 Task: Check the percentage active listings of granite counters in the last 1 year.
Action: Mouse moved to (829, 189)
Screenshot: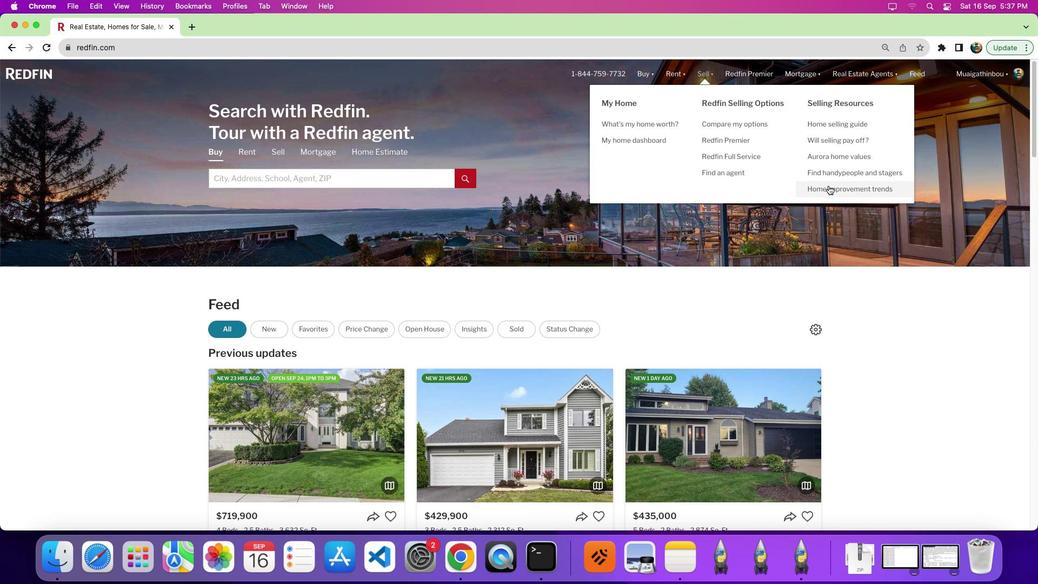 
Action: Mouse pressed left at (829, 189)
Screenshot: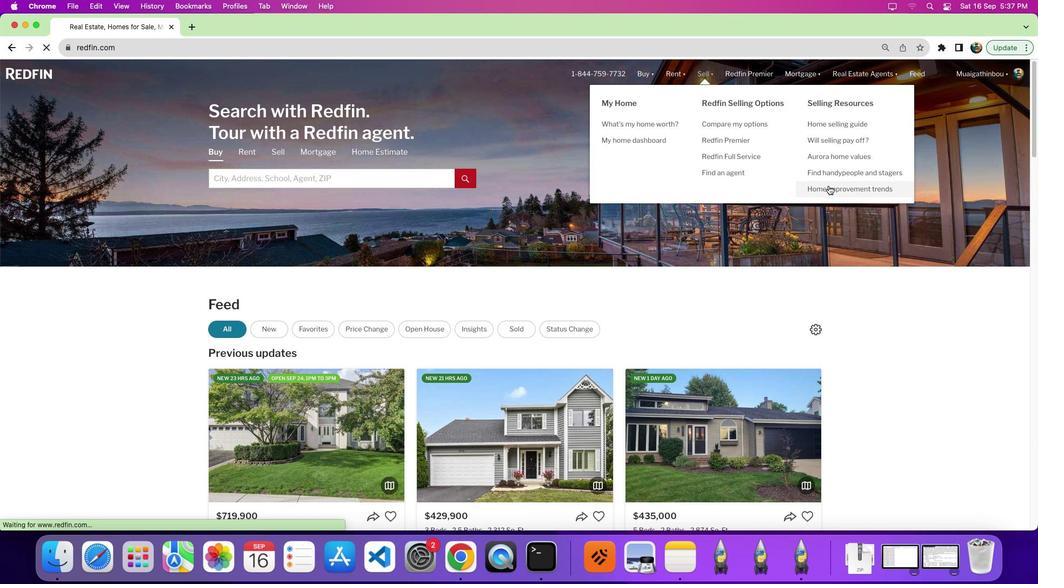 
Action: Mouse pressed left at (829, 189)
Screenshot: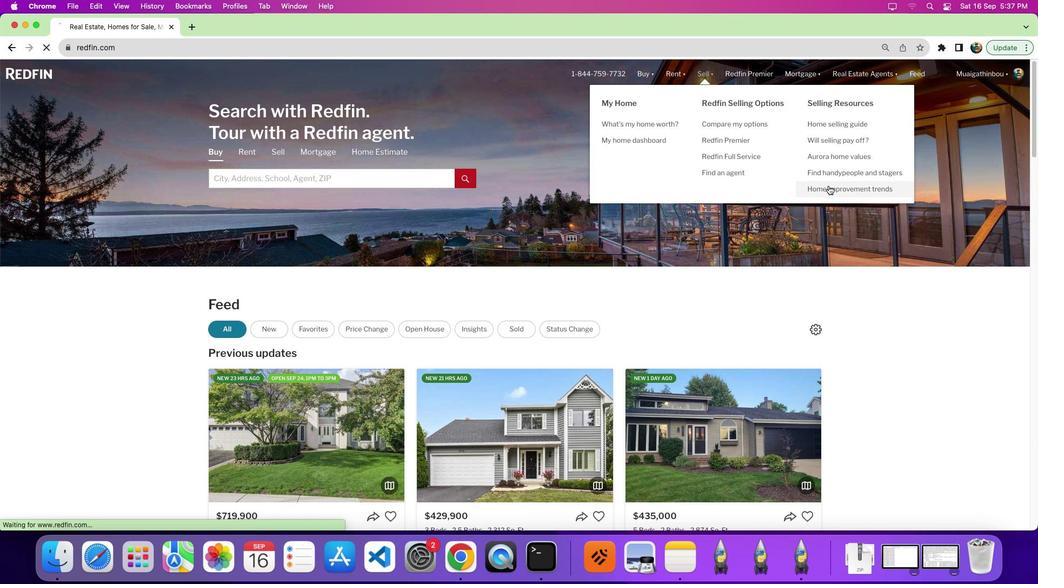 
Action: Mouse moved to (334, 199)
Screenshot: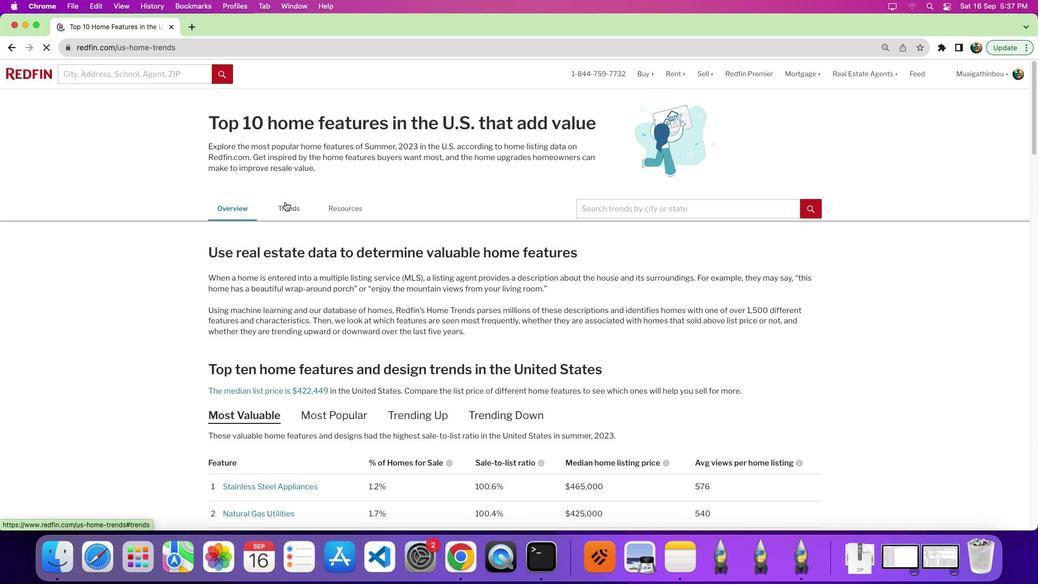 
Action: Mouse pressed left at (334, 199)
Screenshot: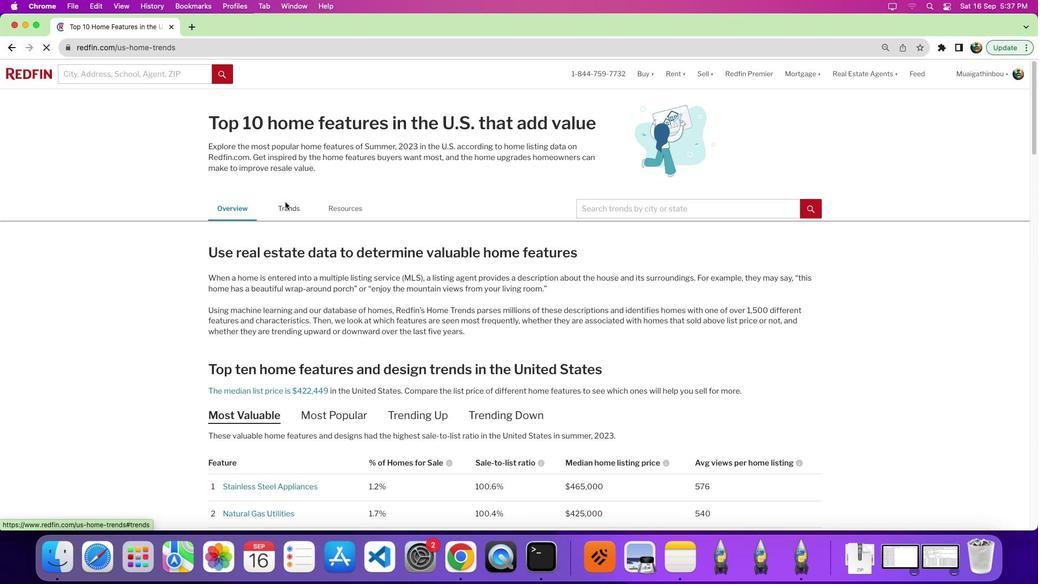 
Action: Mouse moved to (507, 219)
Screenshot: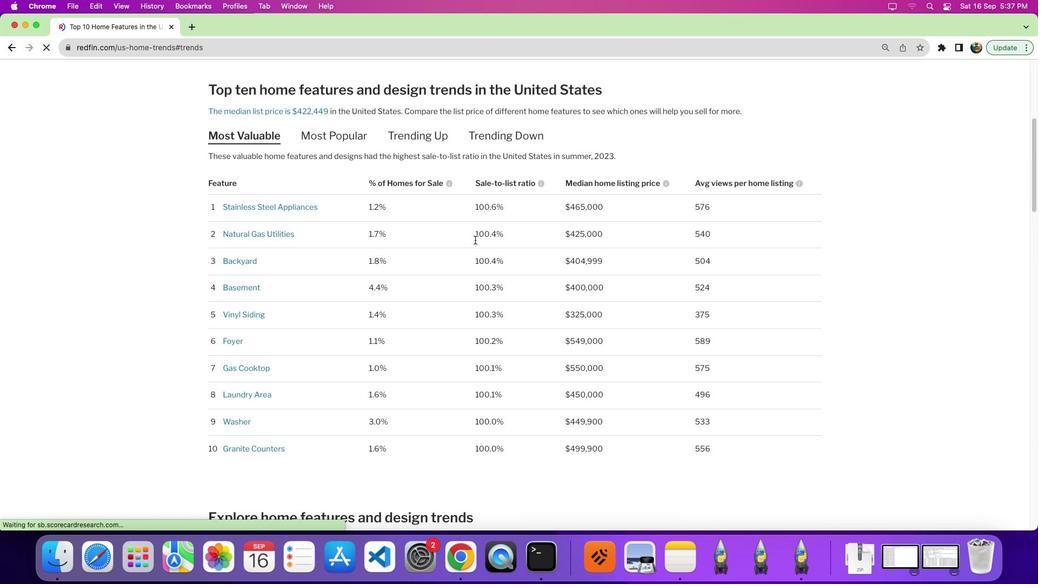 
Action: Mouse scrolled (507, 219) with delta (74, 87)
Screenshot: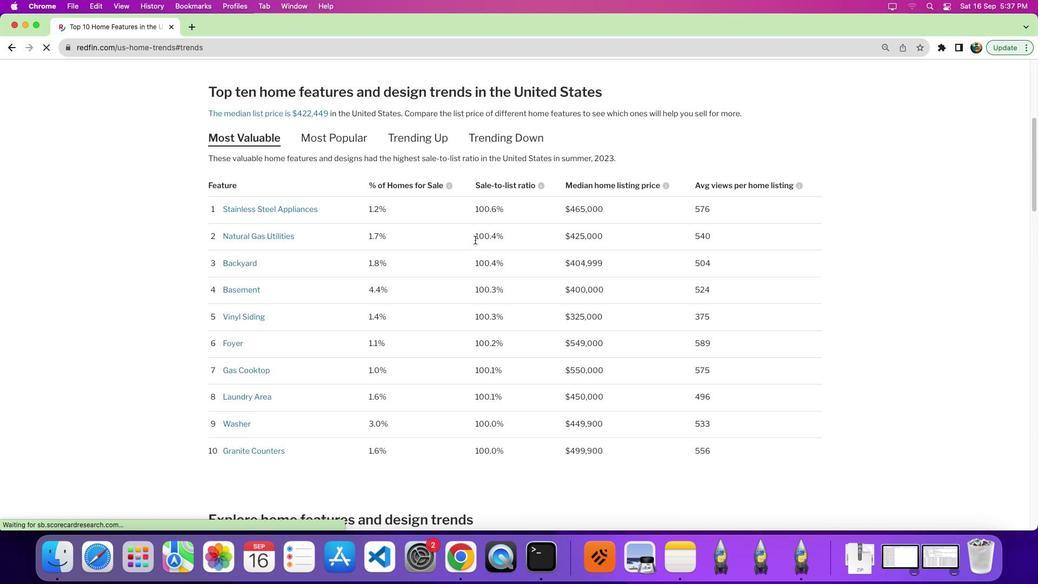 
Action: Mouse scrolled (507, 219) with delta (74, 87)
Screenshot: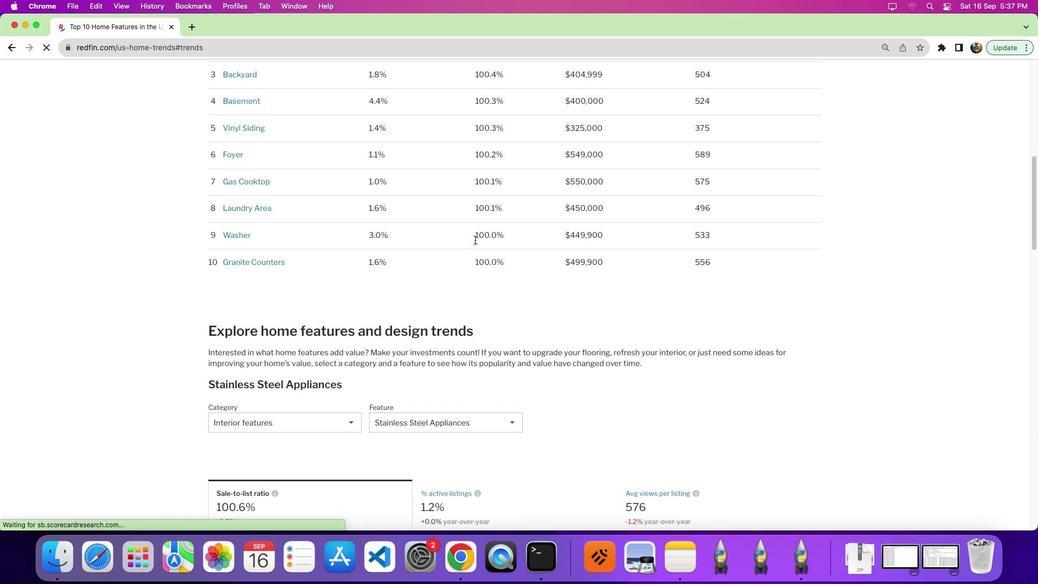 
Action: Mouse scrolled (507, 219) with delta (74, 85)
Screenshot: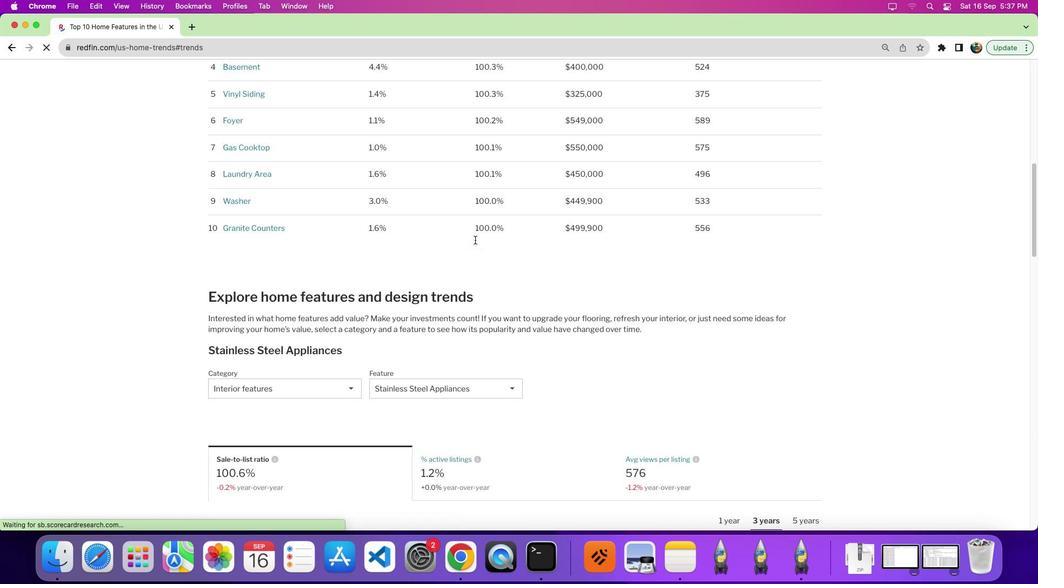 
Action: Mouse moved to (507, 219)
Screenshot: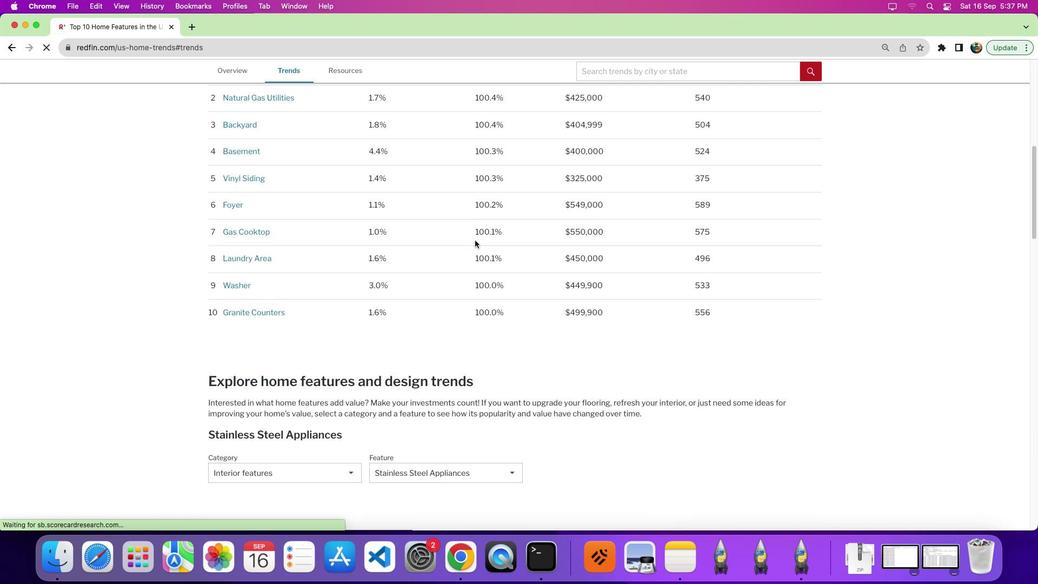 
Action: Mouse scrolled (507, 219) with delta (74, 87)
Screenshot: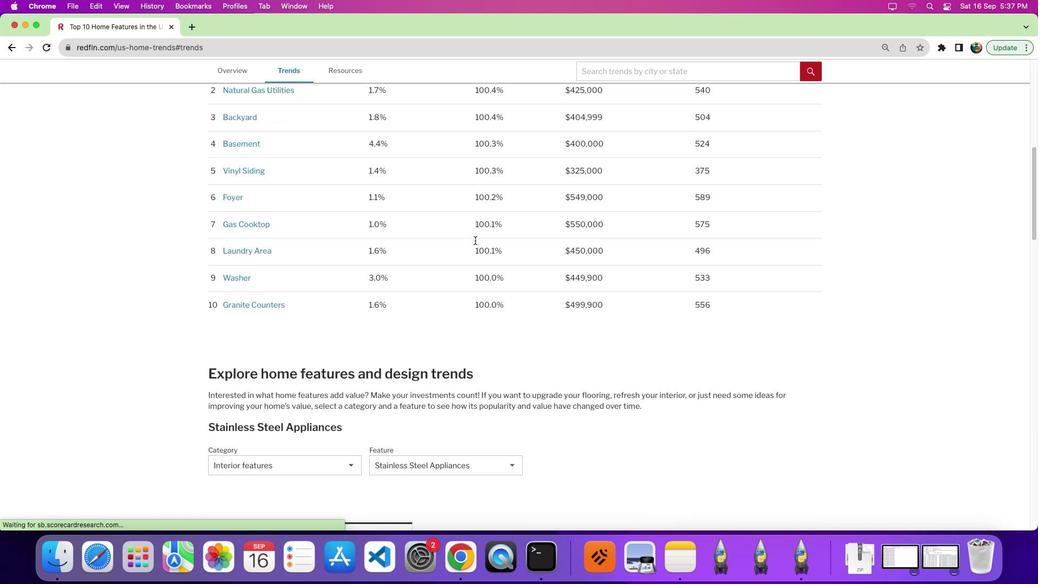 
Action: Mouse scrolled (507, 219) with delta (74, 87)
Screenshot: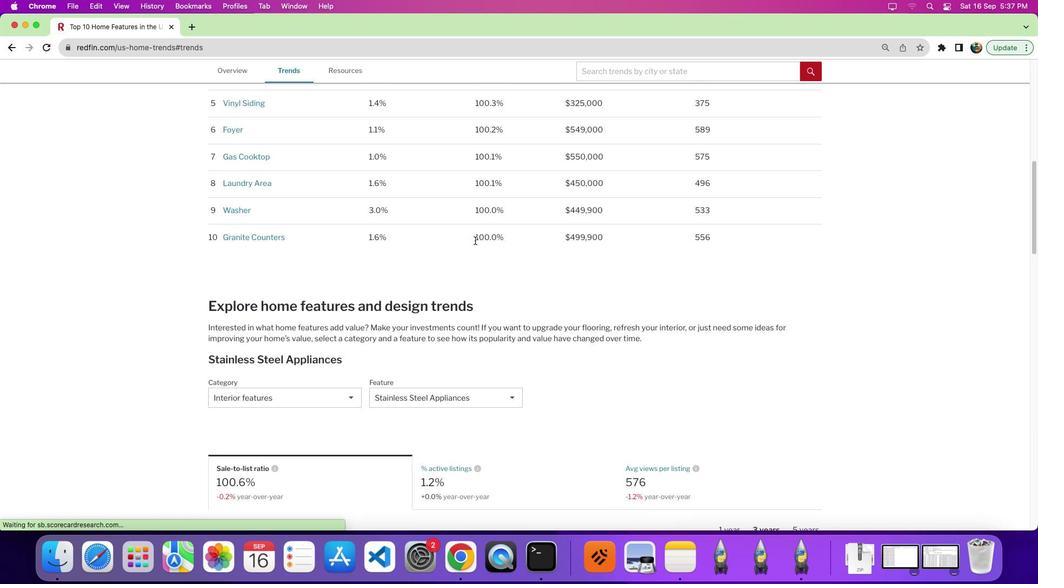 
Action: Mouse scrolled (507, 219) with delta (74, 86)
Screenshot: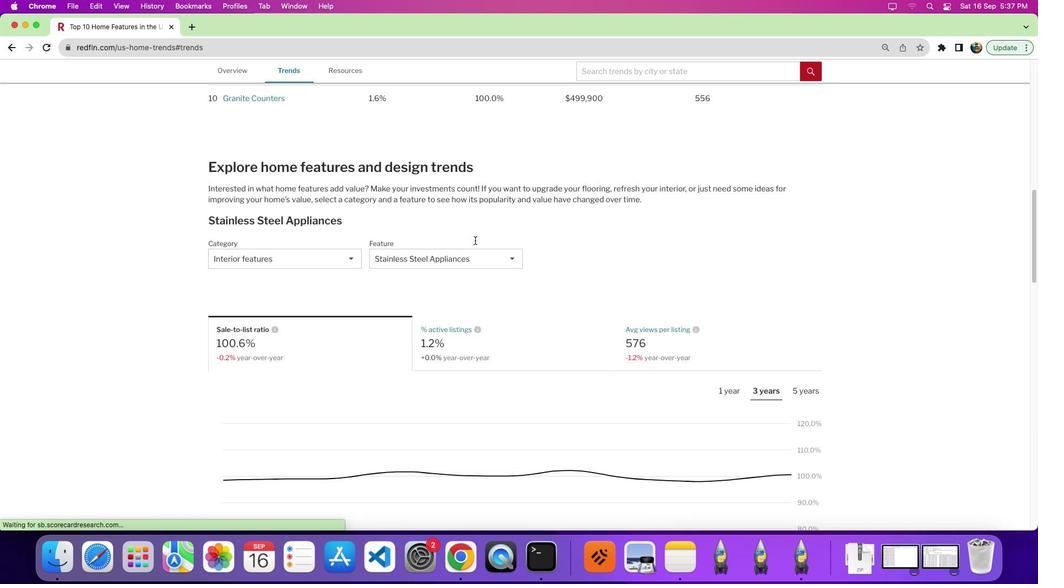 
Action: Mouse scrolled (507, 219) with delta (74, 85)
Screenshot: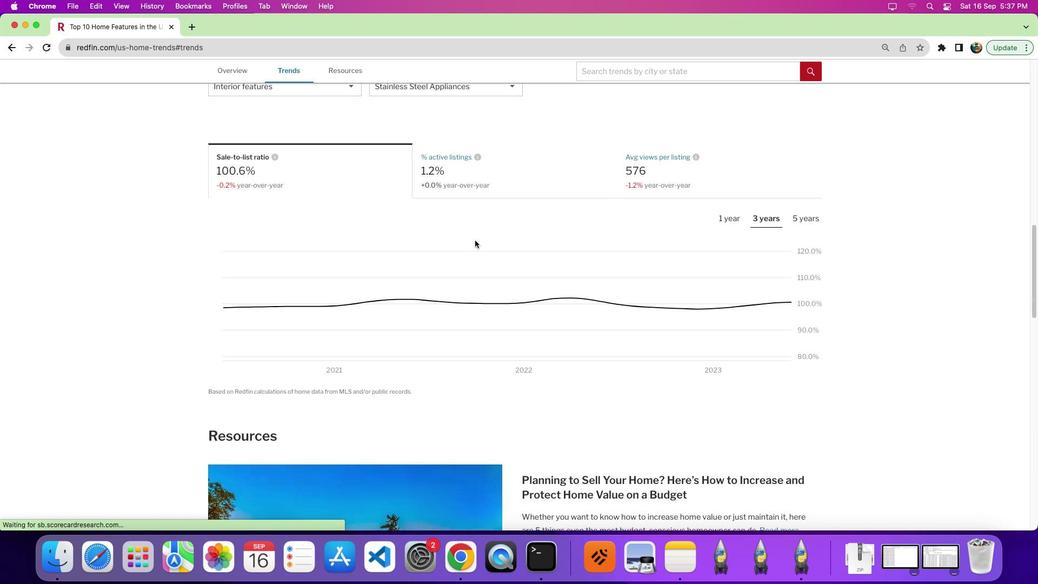 
Action: Mouse moved to (498, 192)
Screenshot: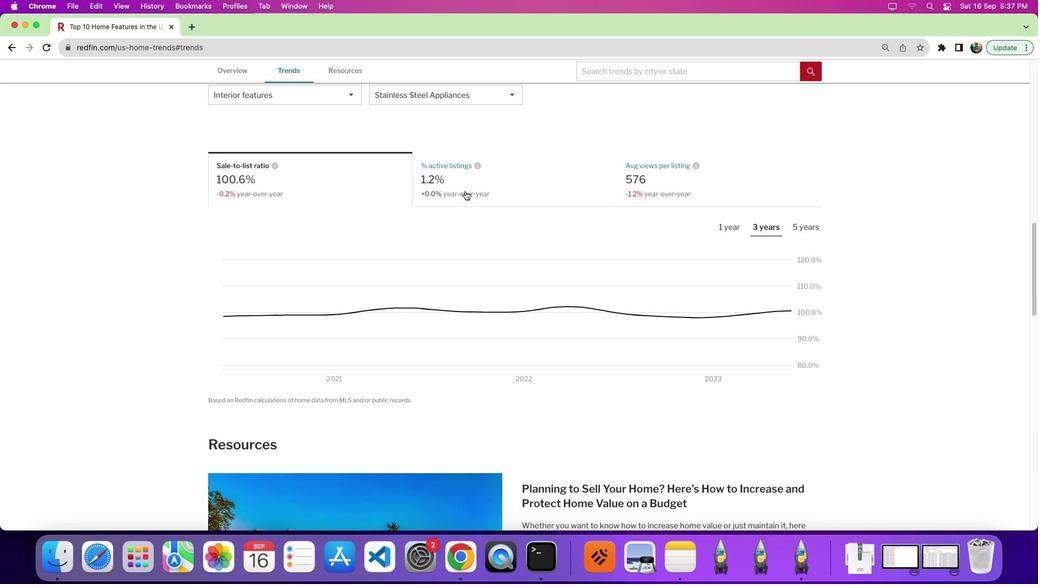 
Action: Mouse scrolled (498, 192) with delta (74, 88)
Screenshot: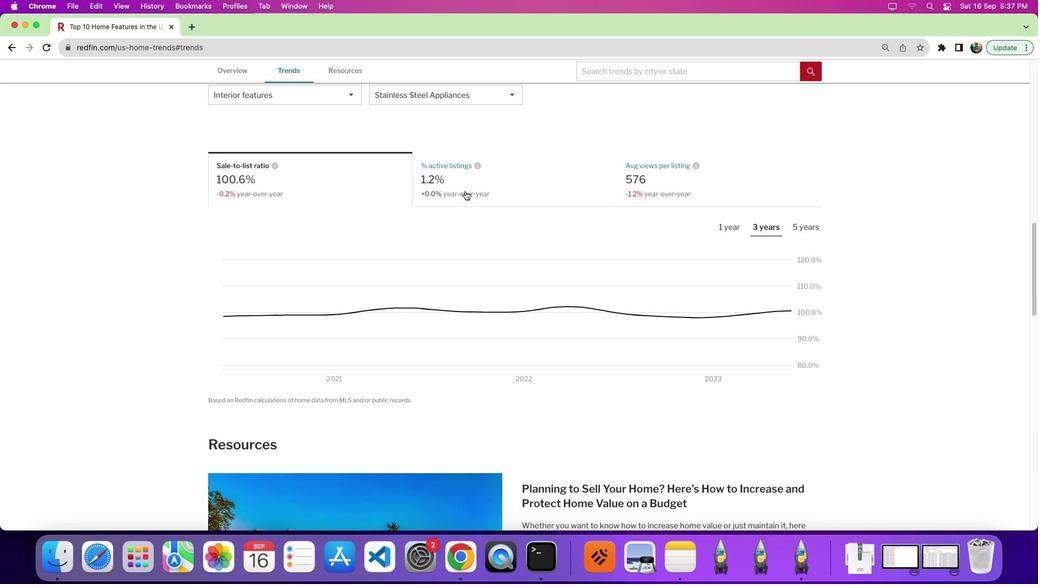 
Action: Mouse moved to (498, 192)
Screenshot: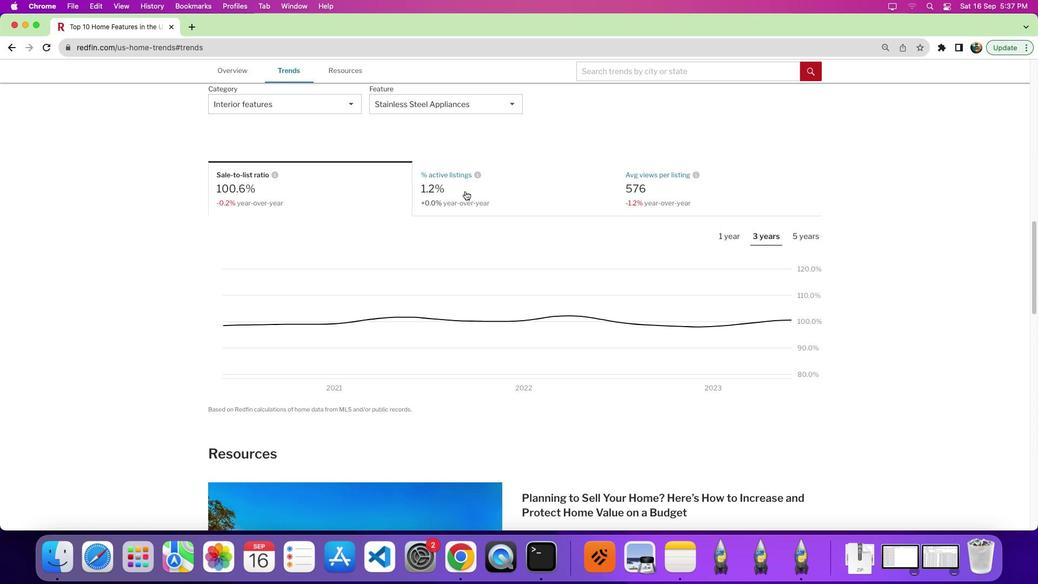 
Action: Mouse scrolled (498, 192) with delta (74, 88)
Screenshot: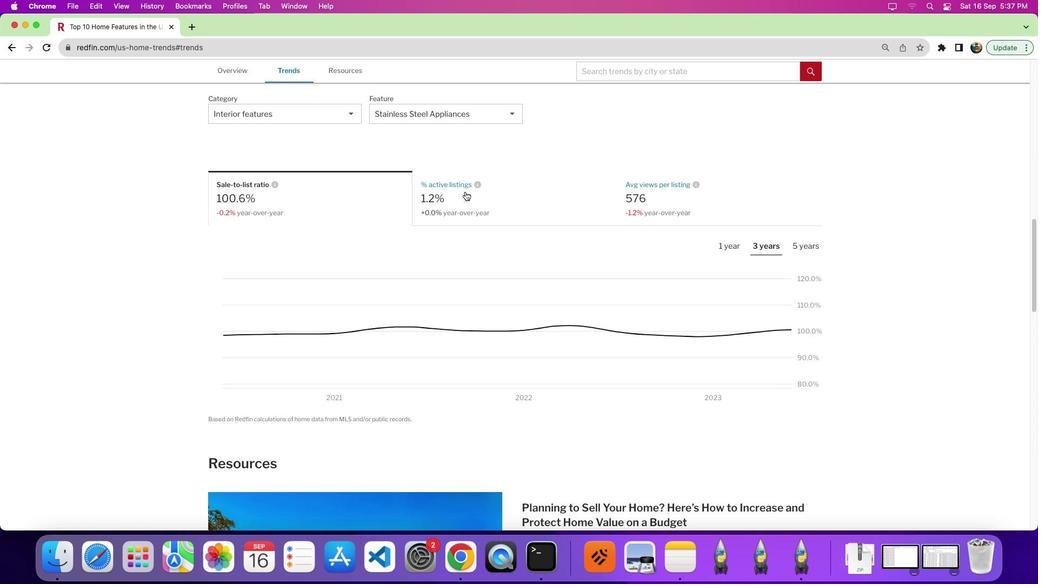
Action: Mouse moved to (492, 155)
Screenshot: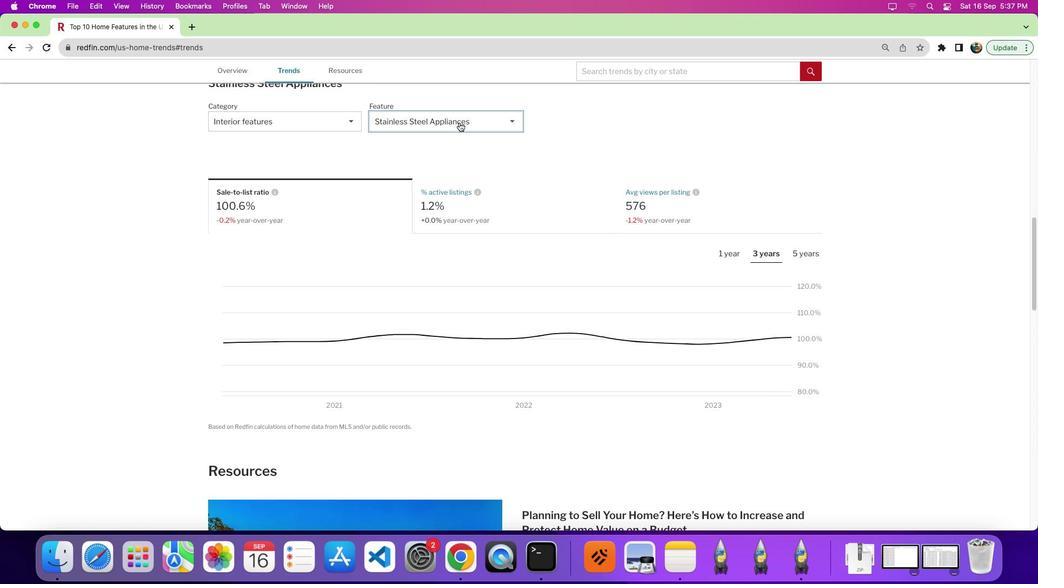 
Action: Mouse pressed left at (492, 155)
Screenshot: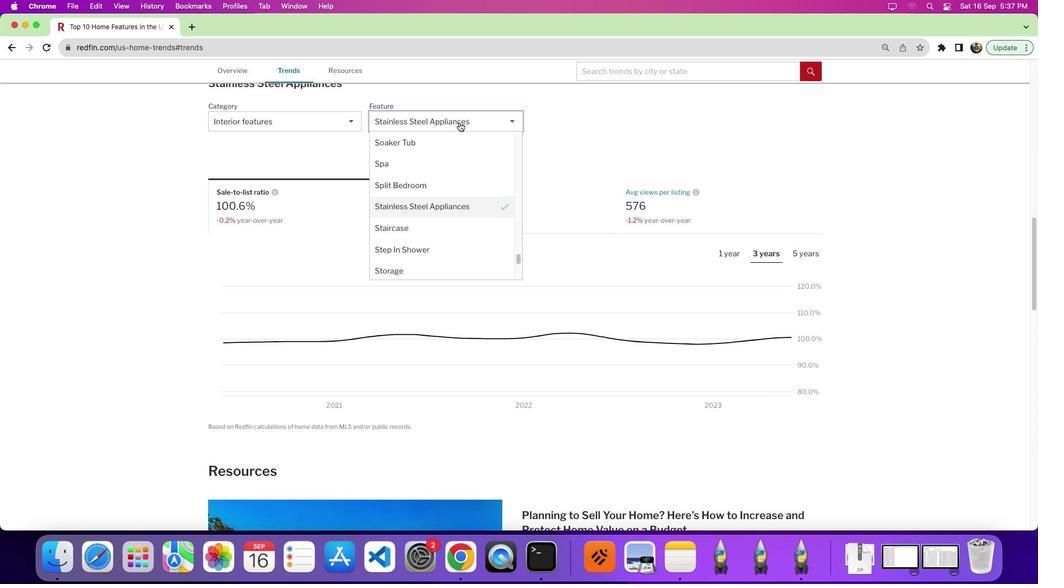 
Action: Mouse moved to (543, 210)
Screenshot: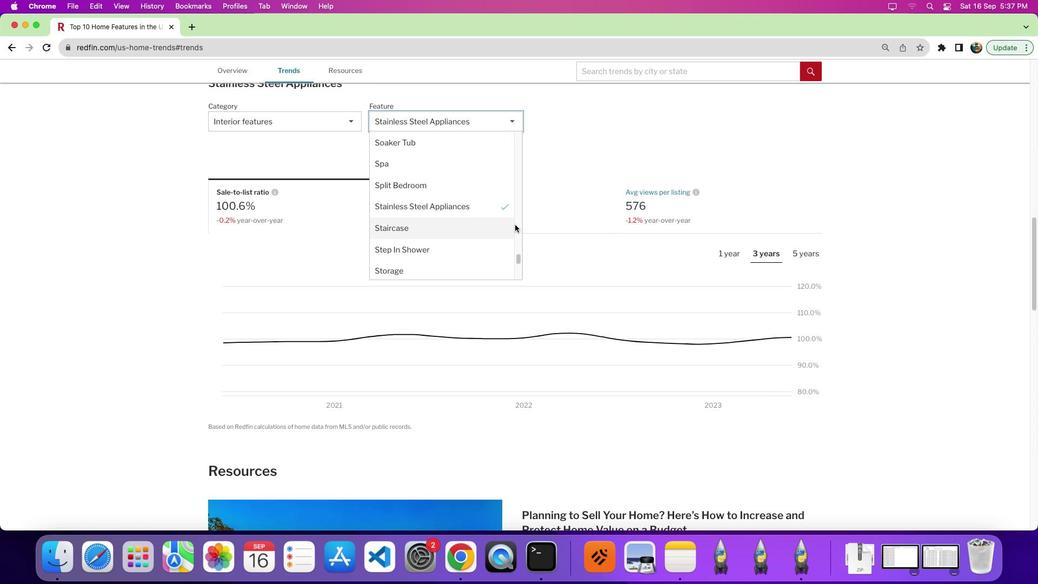 
Action: Mouse pressed left at (543, 210)
Screenshot: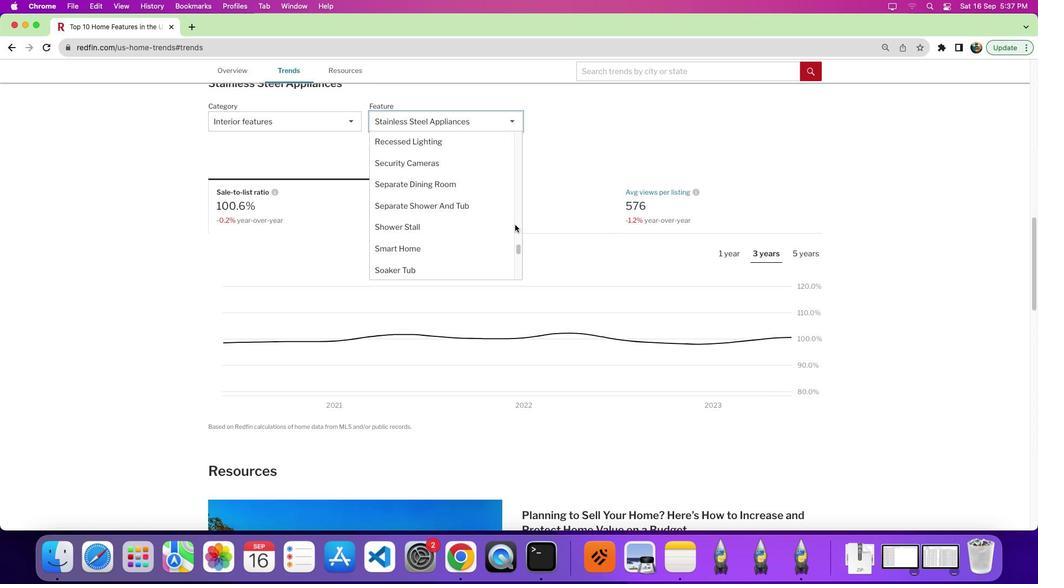 
Action: Mouse moved to (476, 211)
Screenshot: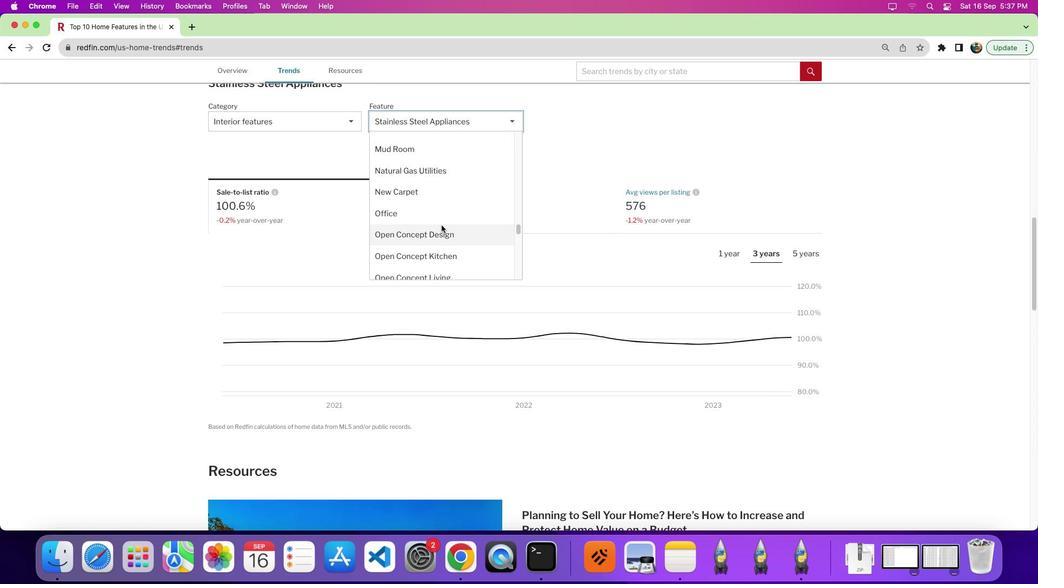 
Action: Mouse scrolled (476, 211) with delta (74, 88)
Screenshot: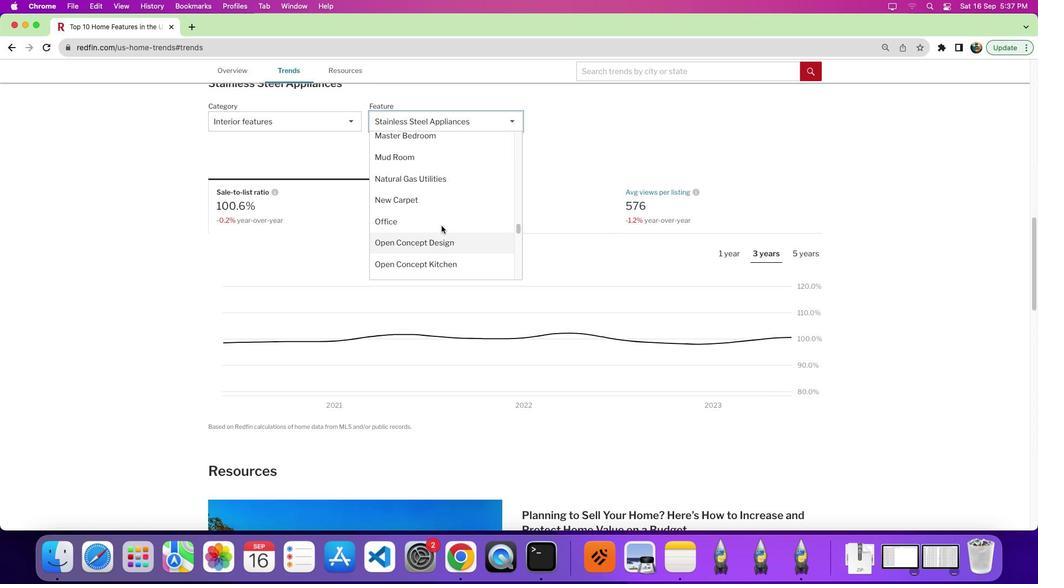 
Action: Mouse scrolled (476, 211) with delta (74, 88)
Screenshot: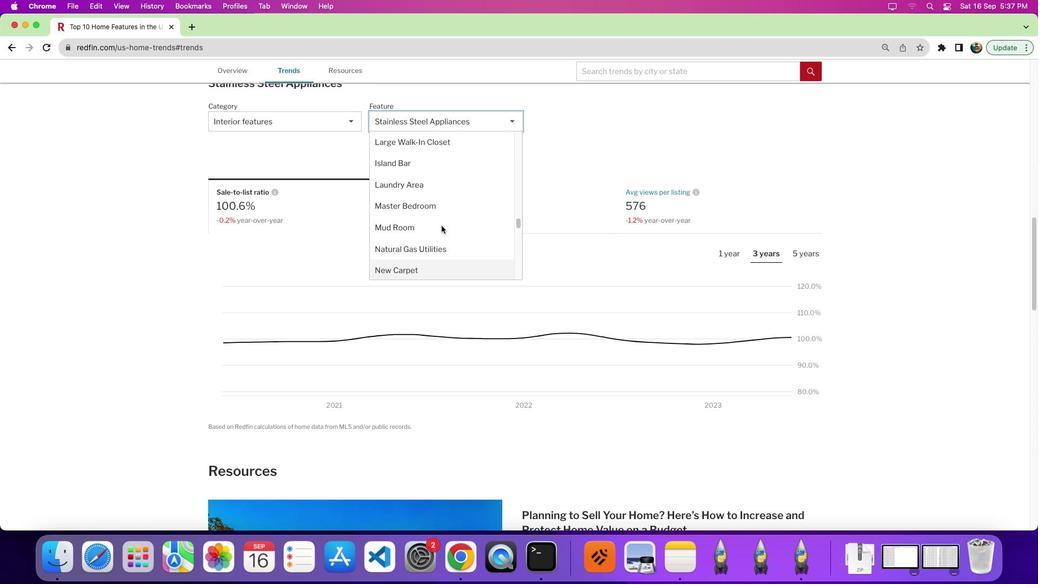 
Action: Mouse scrolled (476, 211) with delta (74, 89)
Screenshot: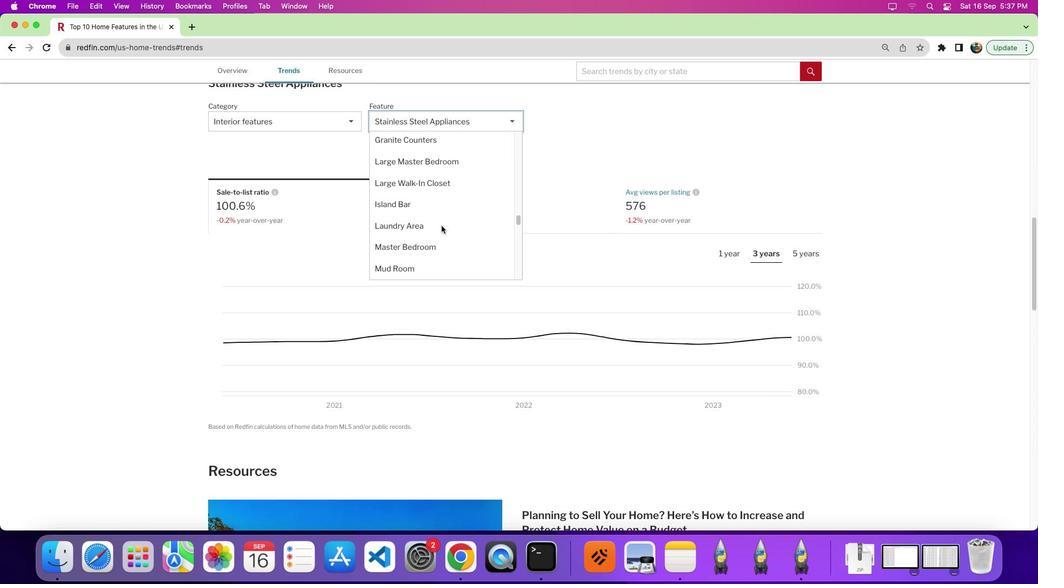 
Action: Mouse moved to (463, 179)
Screenshot: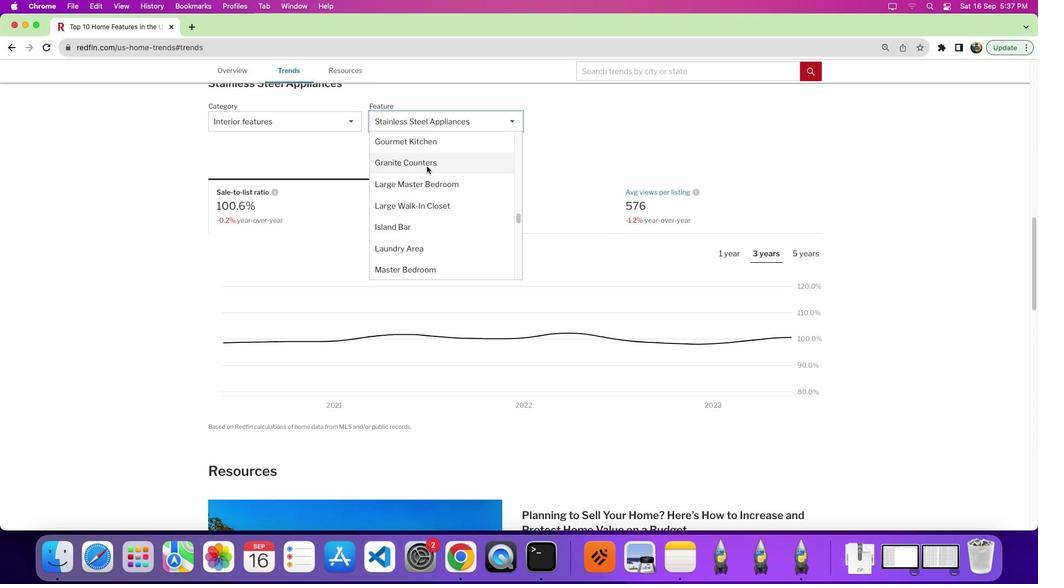 
Action: Mouse pressed left at (463, 179)
Screenshot: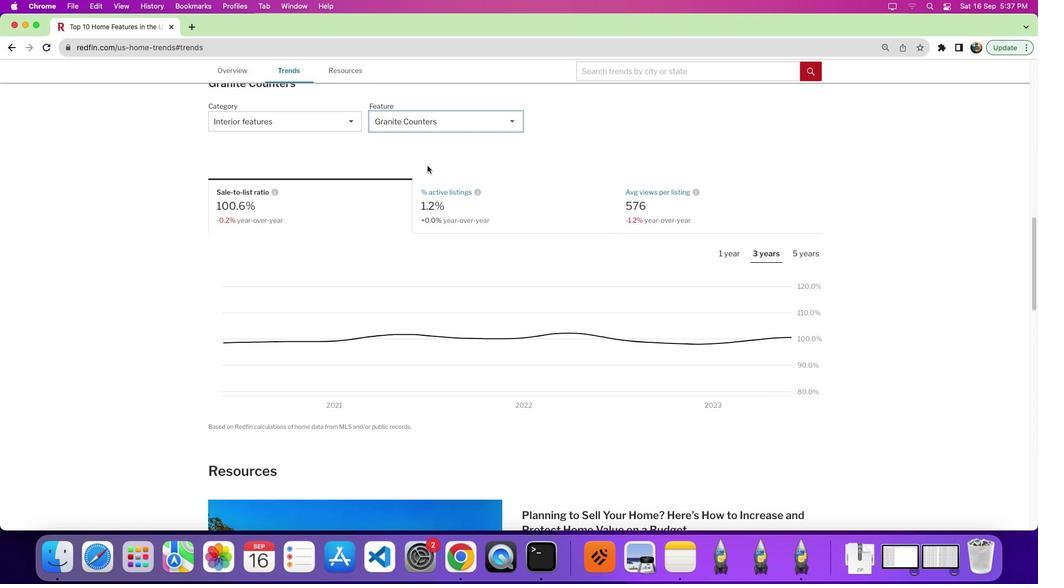 
Action: Mouse moved to (626, 225)
Screenshot: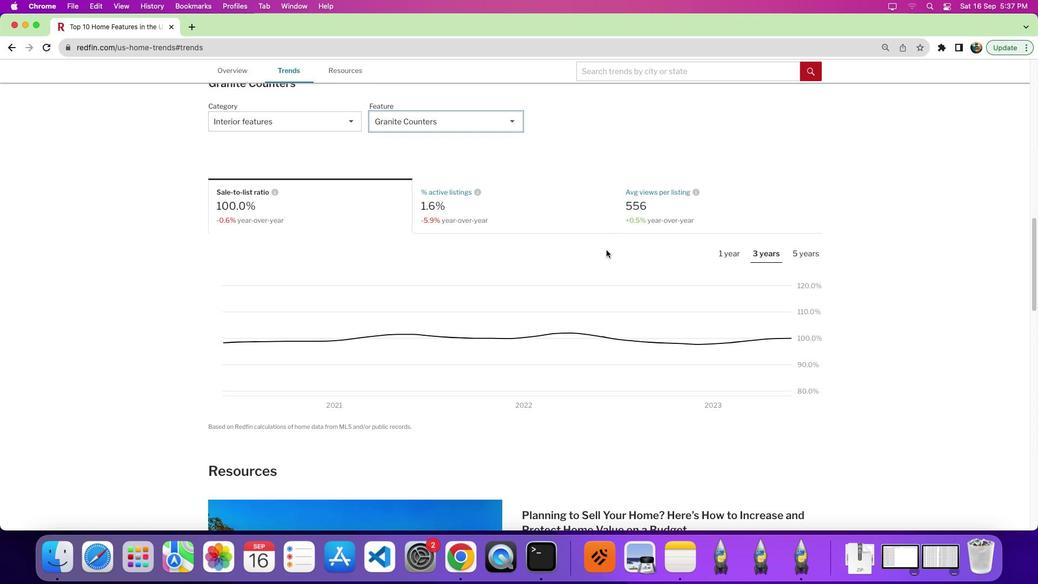 
Action: Mouse scrolled (626, 225) with delta (74, 87)
Screenshot: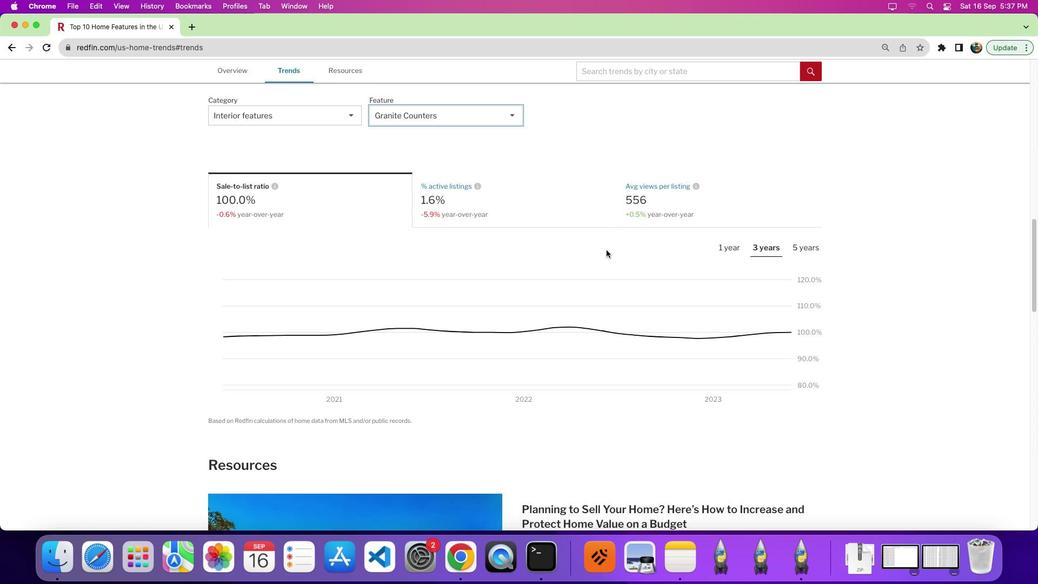 
Action: Mouse scrolled (626, 225) with delta (74, 87)
Screenshot: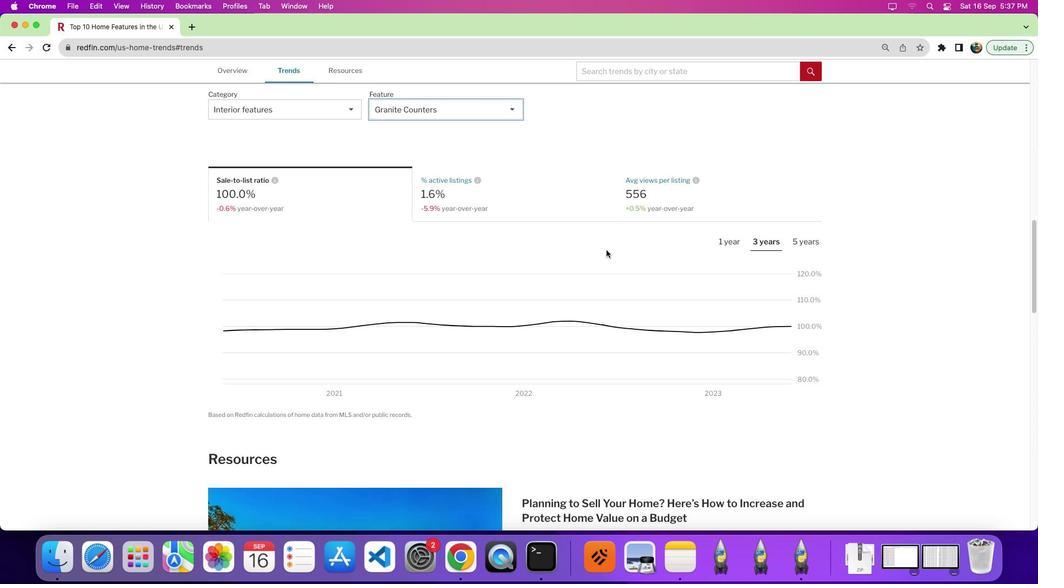 
Action: Mouse moved to (519, 188)
Screenshot: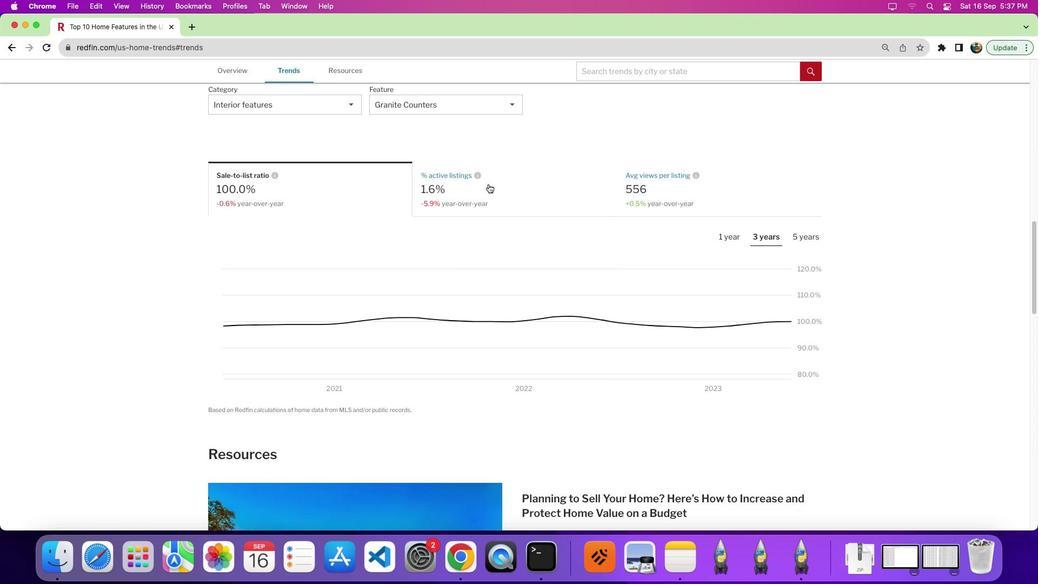 
Action: Mouse pressed left at (519, 188)
Screenshot: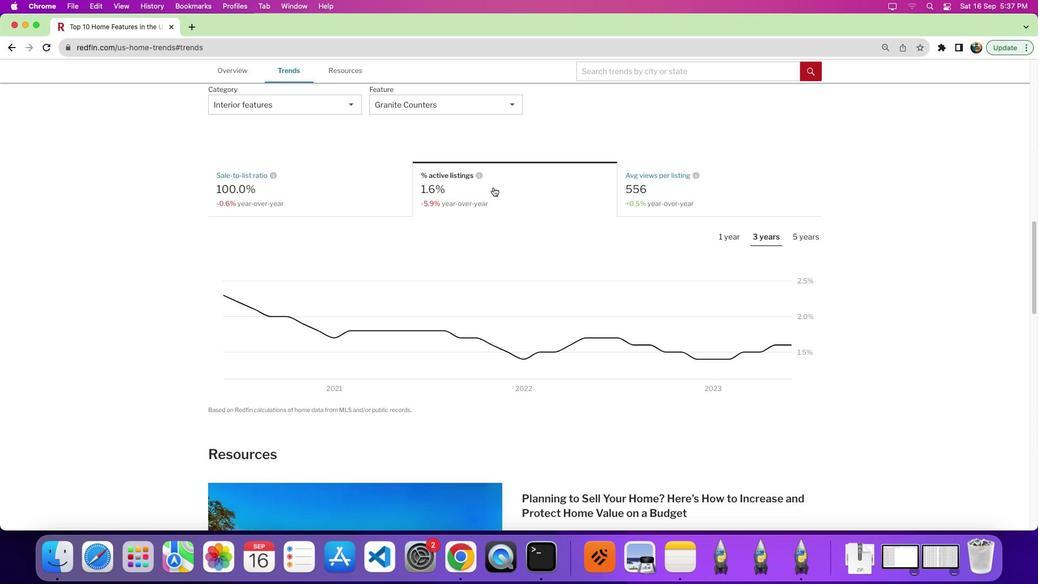
Action: Mouse moved to (737, 218)
Screenshot: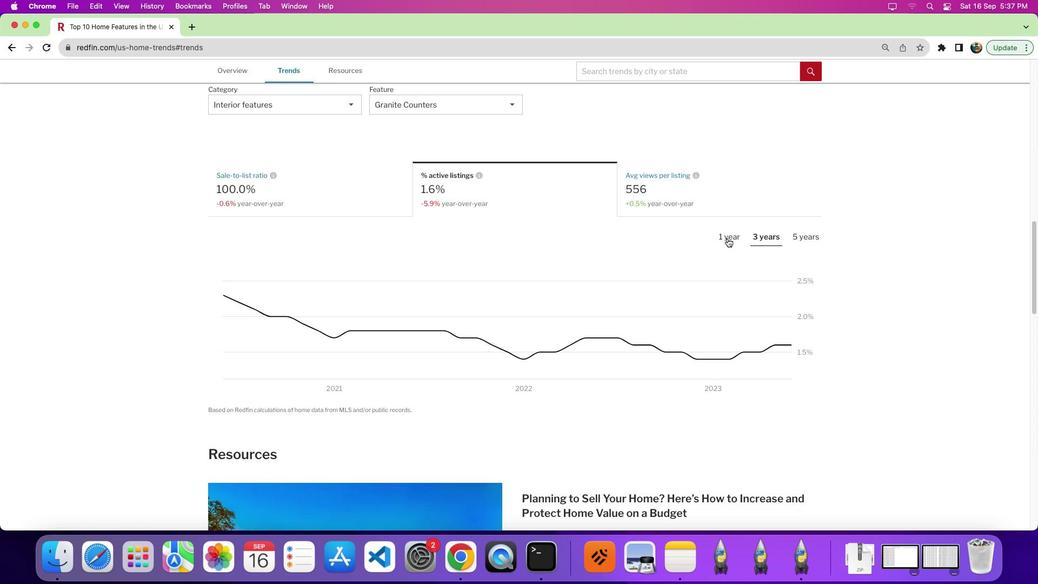 
Action: Mouse pressed left at (737, 218)
Screenshot: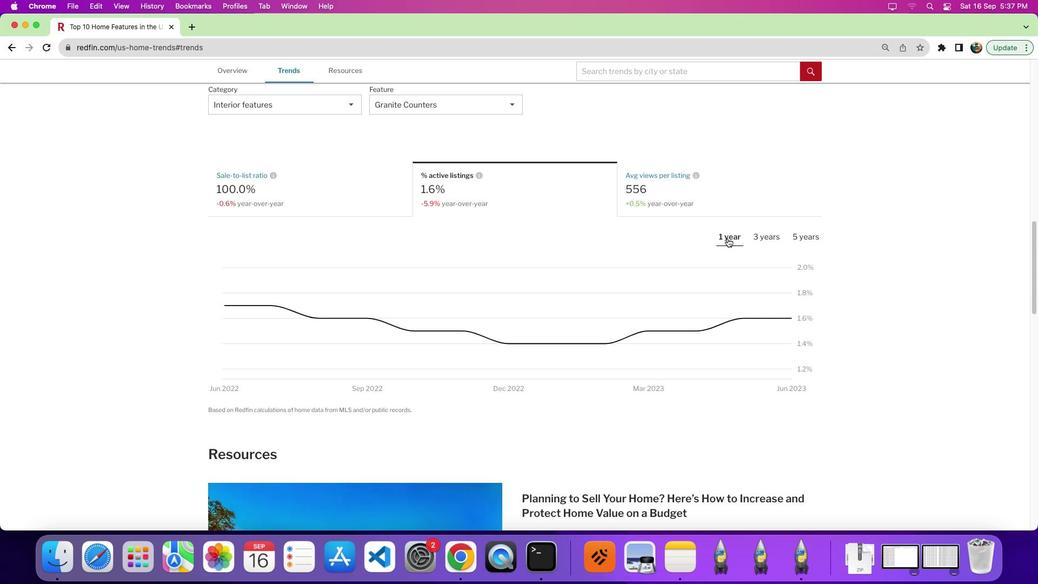 
Action: Mouse moved to (737, 220)
Screenshot: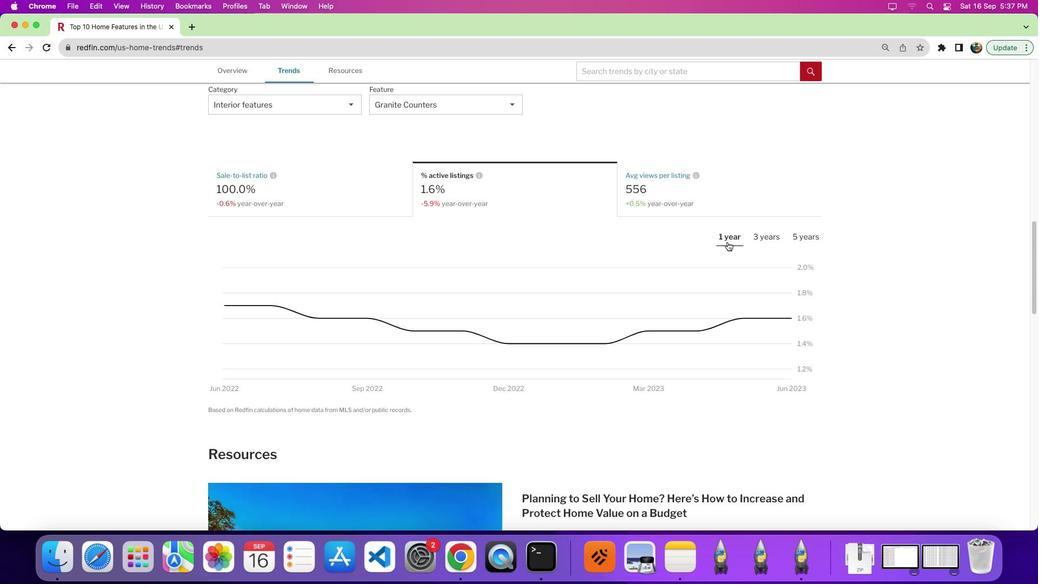 
